 Task: Create Card Business Continuity Planning in Board IT Project Management to Workspace Cloud Management. Create Card Maintenance Execution Review in Board DevOps to Workspace Cloud Management. Create Card Data Backup and Recovery Planning in Board Sales Pipeline Management and Optimization to Workspace Cloud Management
Action: Mouse moved to (69, 305)
Screenshot: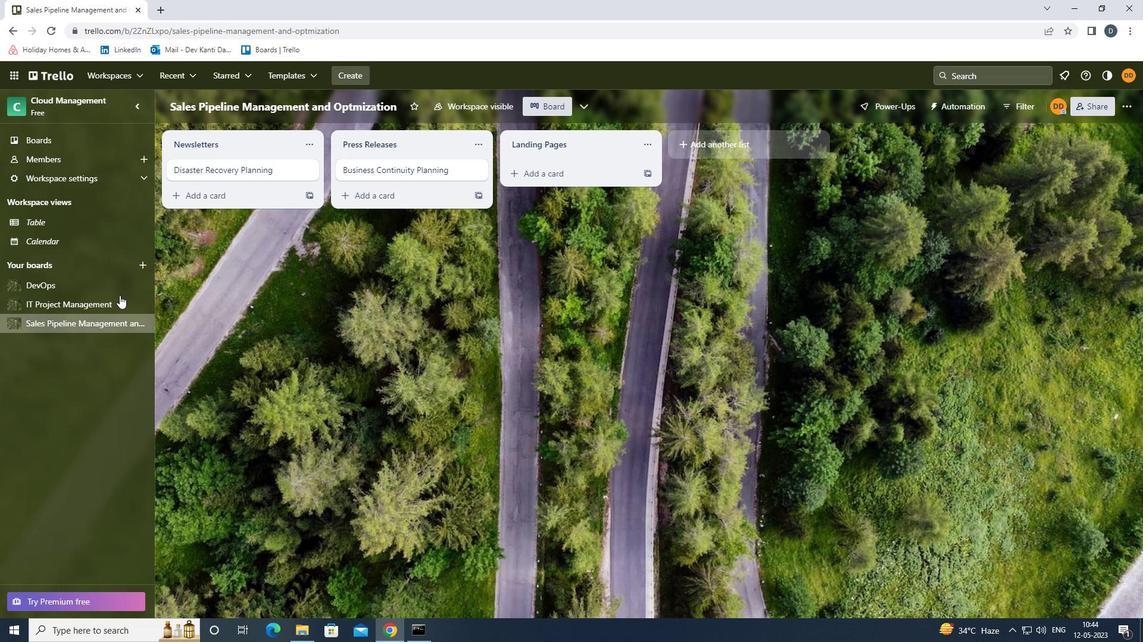 
Action: Mouse pressed left at (69, 305)
Screenshot: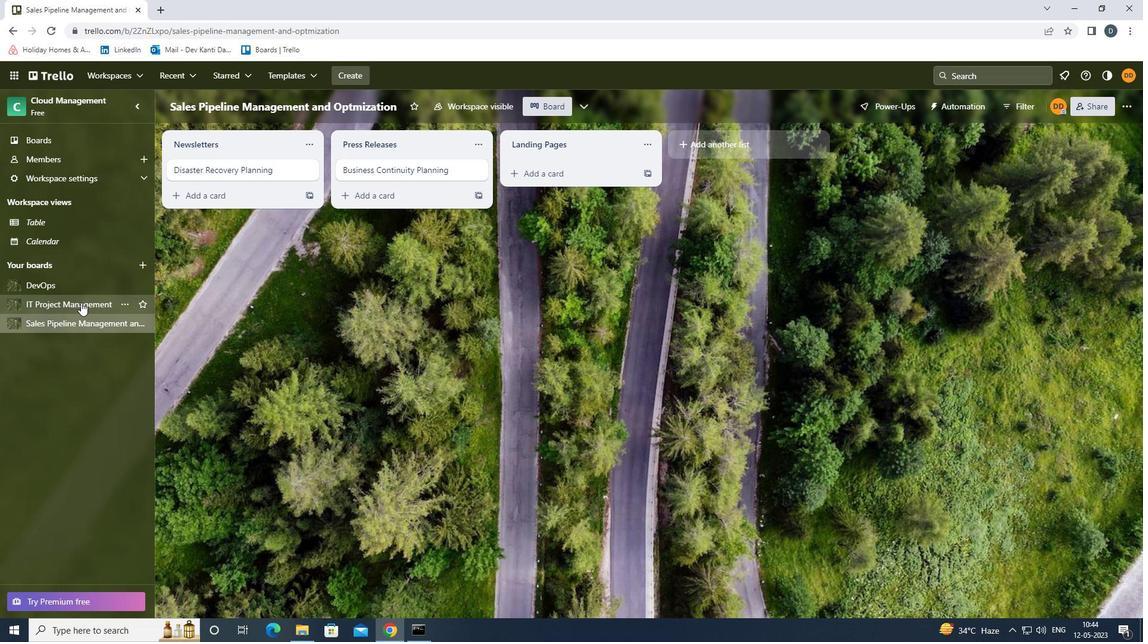 
Action: Mouse moved to (545, 172)
Screenshot: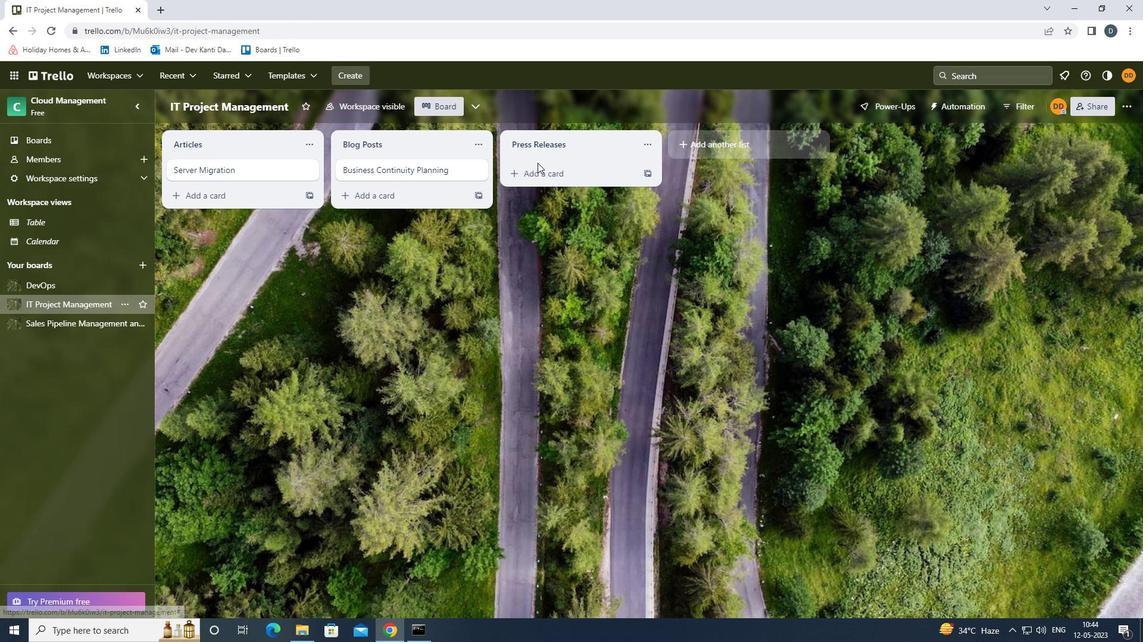 
Action: Mouse pressed left at (545, 172)
Screenshot: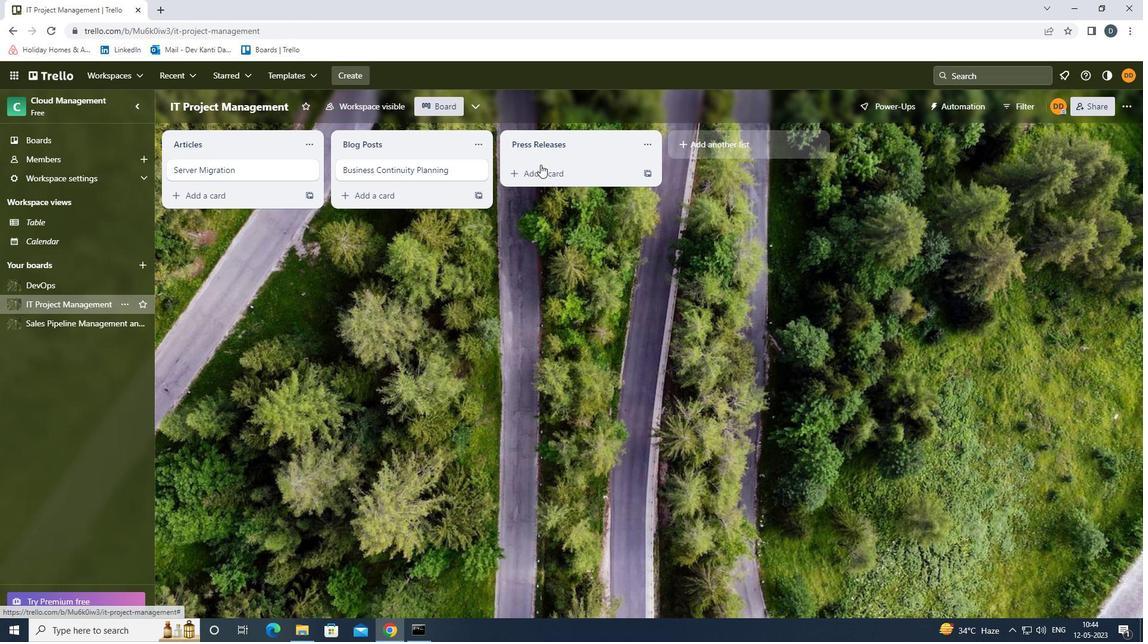 
Action: Key pressed <Key.shift><Key.shift><Key.shift><Key.shift><Key.shift><Key.shift><Key.shift>BUSINESS<Key.space><Key.shift>CONTINUITY<Key.space><Key.shift>PLANNING<Key.space><Key.enter>
Screenshot: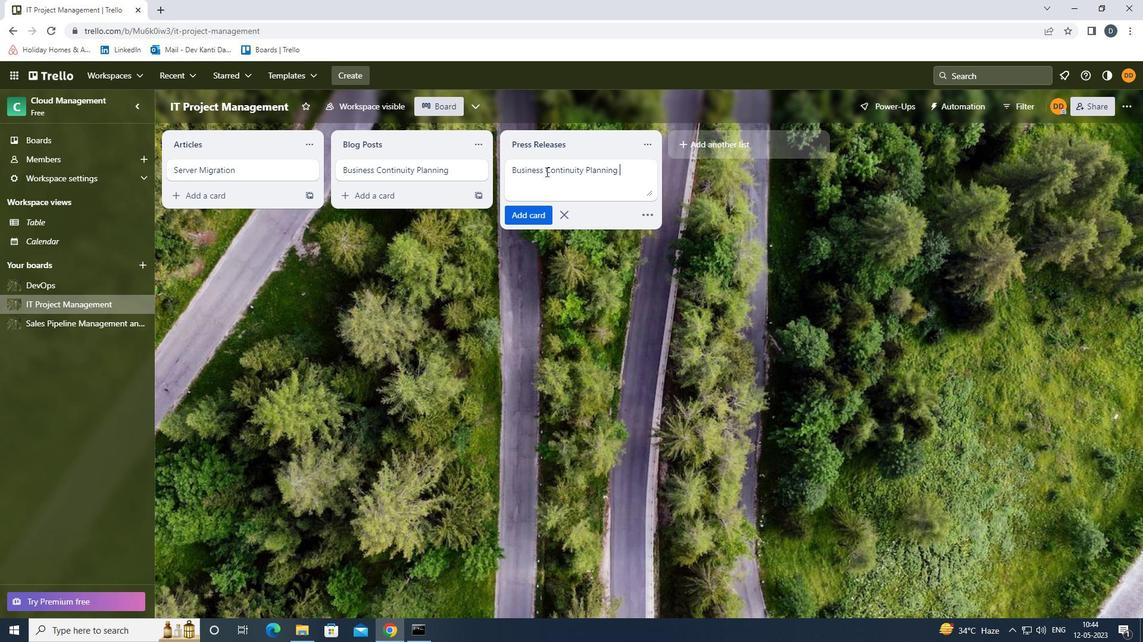 
Action: Mouse moved to (50, 291)
Screenshot: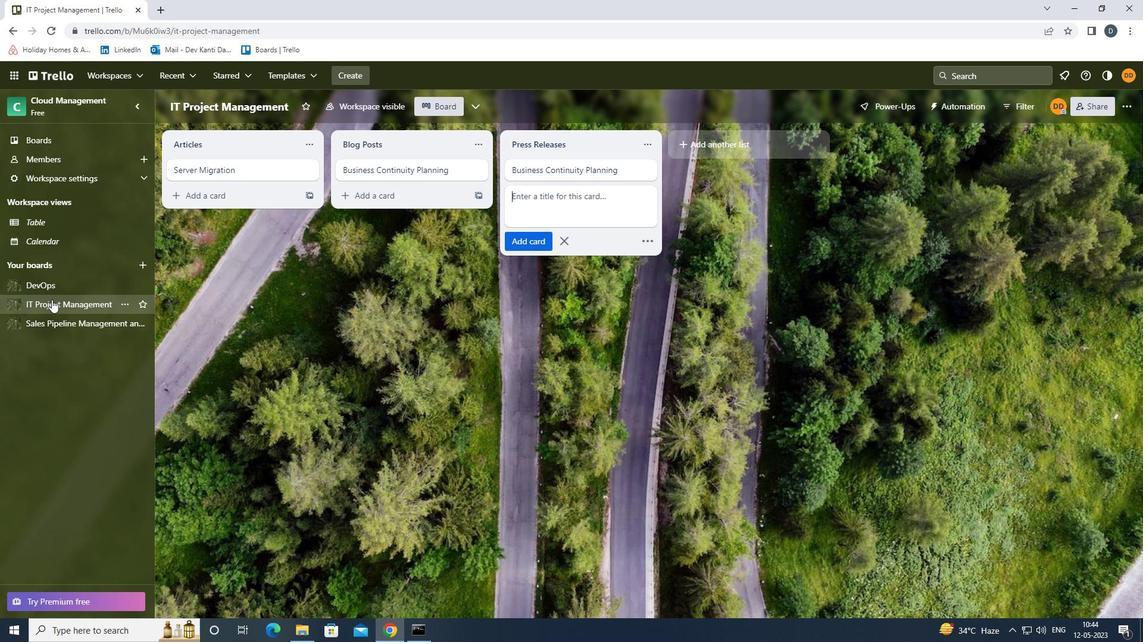 
Action: Mouse pressed left at (50, 291)
Screenshot: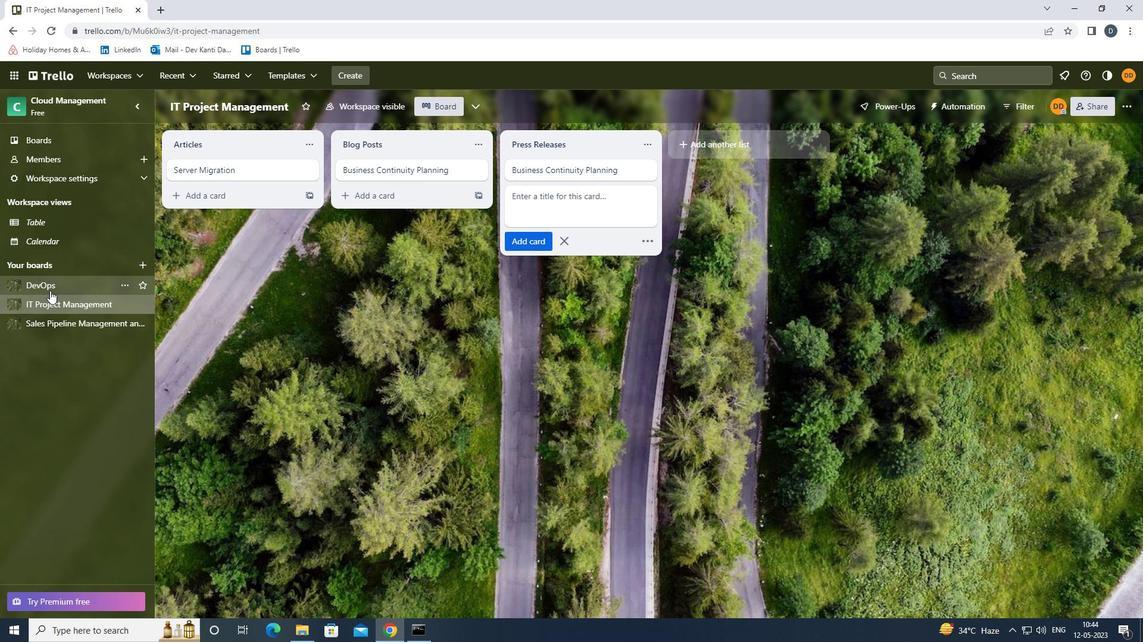
Action: Mouse moved to (542, 176)
Screenshot: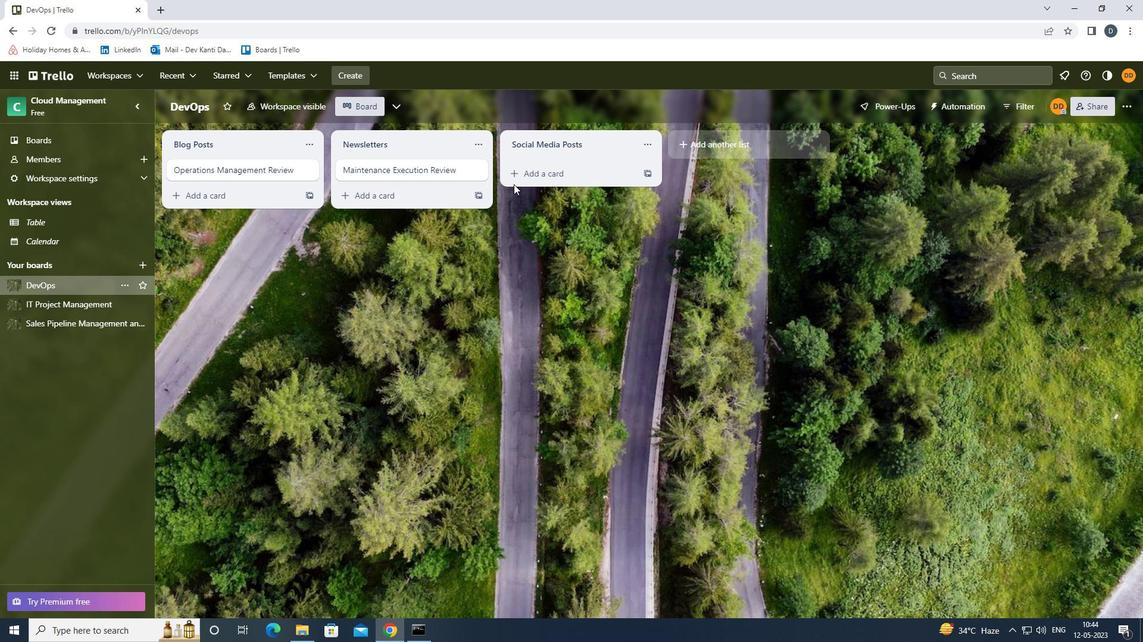 
Action: Mouse pressed left at (542, 176)
Screenshot: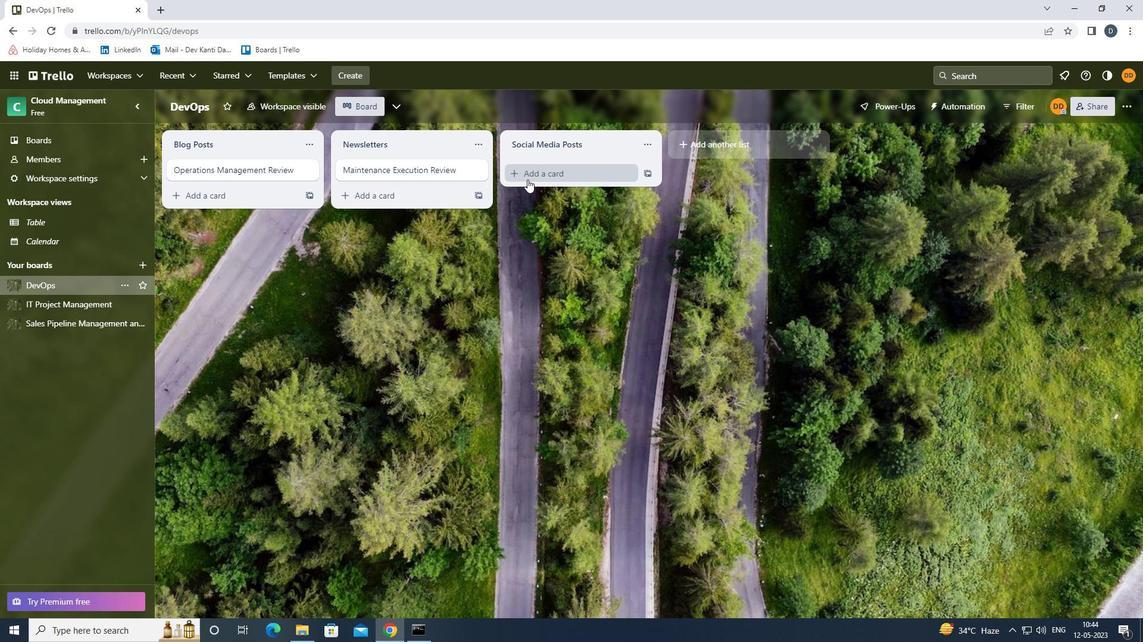 
Action: Mouse moved to (542, 176)
Screenshot: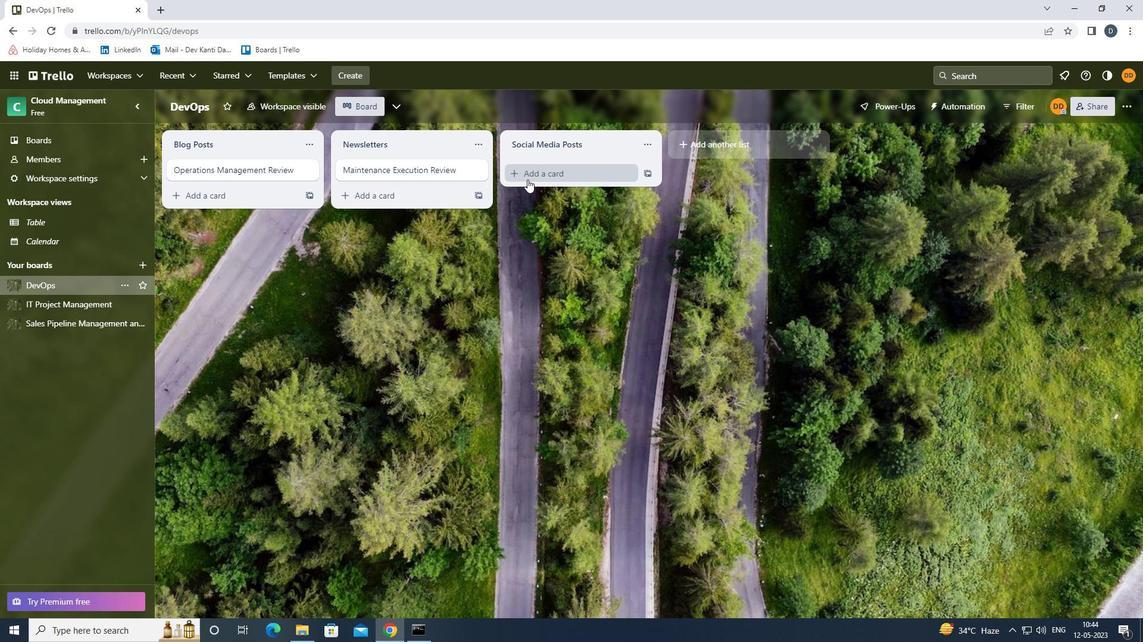 
Action: Key pressed <Key.shift><Key.shift><Key.shift><Key.shift><Key.shift><Key.shift><Key.shift><Key.shift>MAINTENANCE<Key.space><Key.shift><Key.shift><Key.shift><Key.shift><Key.shift><Key.shift><Key.shift><Key.shift>EXECUTION<Key.space><Key.shift><Key.shift><Key.shift><Key.shift><Key.shift><Key.shift>REVIEW<Key.enter>
Screenshot: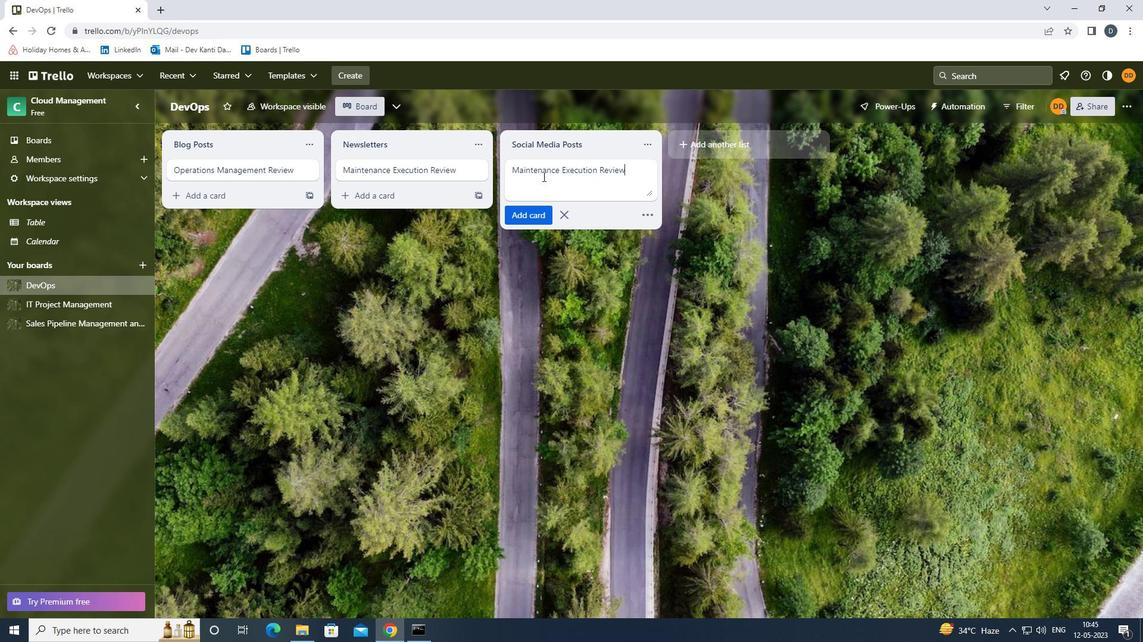 
Action: Mouse moved to (39, 322)
Screenshot: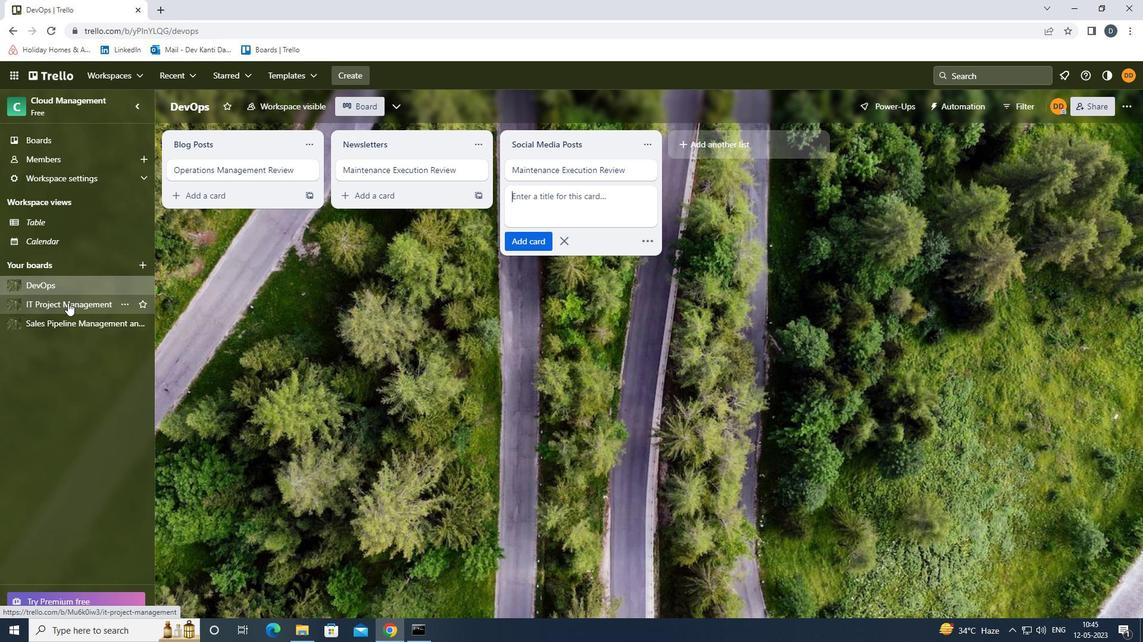 
Action: Mouse pressed left at (39, 322)
Screenshot: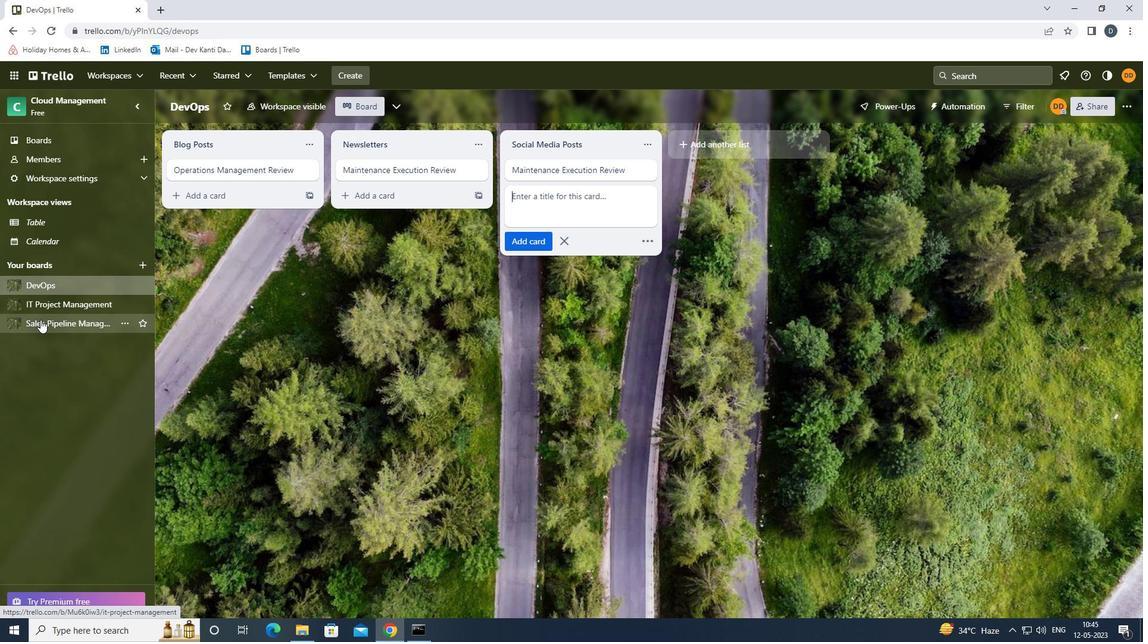 
Action: Mouse moved to (573, 169)
Screenshot: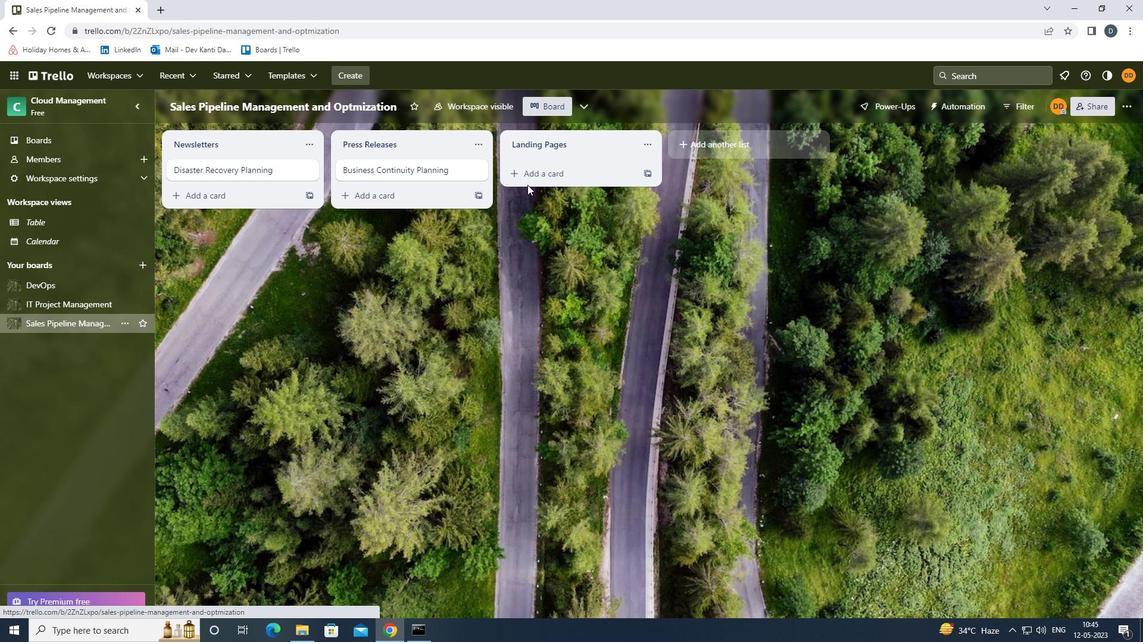 
Action: Mouse pressed left at (573, 169)
Screenshot: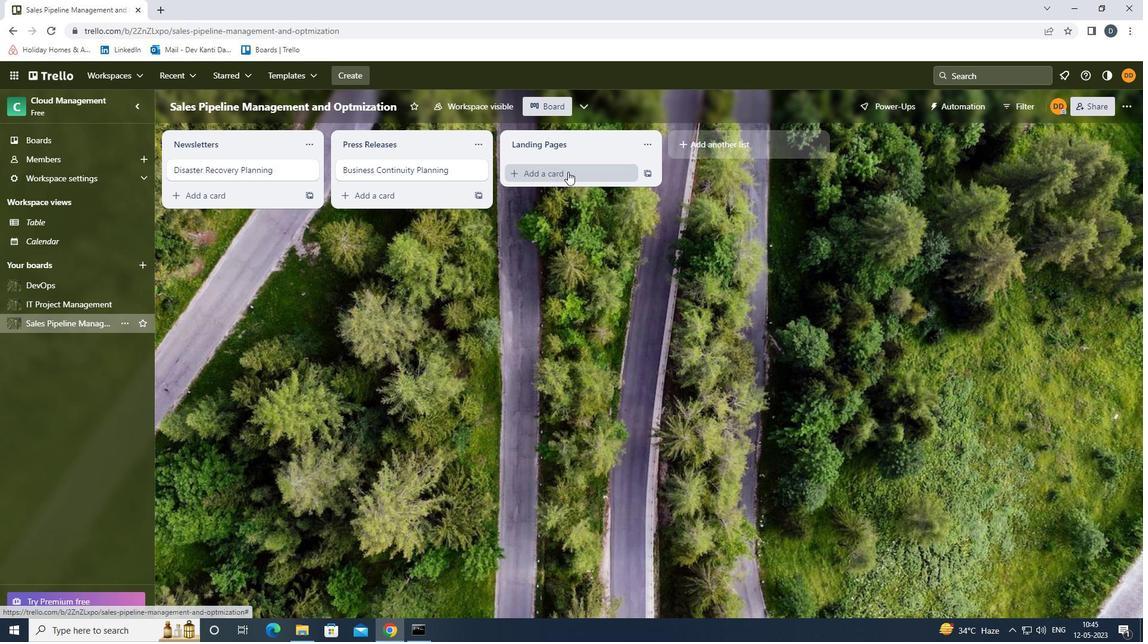 
Action: Key pressed <Key.shift><Key.shift><Key.shift><Key.shift><Key.shift><Key.shift><Key.shift><Key.shift><Key.shift><Key.shift><Key.shift><Key.shift><Key.shift><Key.shift><Key.shift><Key.shift><Key.shift><Key.shift><Key.shift><Key.shift><Key.shift><Key.shift><Key.shift><Key.shift><Key.shift><Key.shift><Key.shift><Key.shift><Key.shift><Key.shift><Key.shift>DATA<Key.space><Key.shift><Key.shift><Key.shift><Key.shift><Key.shift><Key.shift><Key.shift><Key.shift><Key.shift><Key.shift><Key.shift><Key.shift><Key.shift><Key.shift><Key.shift><Key.shift>BACKUP<Key.space>AND<Key.space><Key.shift>RECOVERY<Key.space><Key.shift>PLANNING<Key.enter>
Screenshot: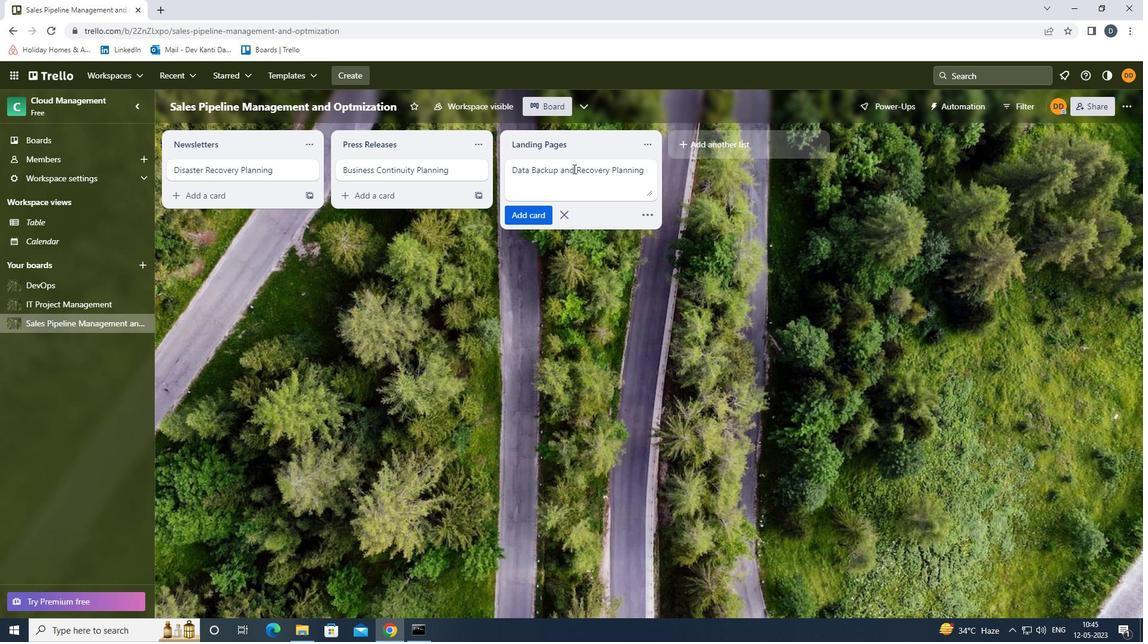 
Action: Mouse moved to (854, 245)
Screenshot: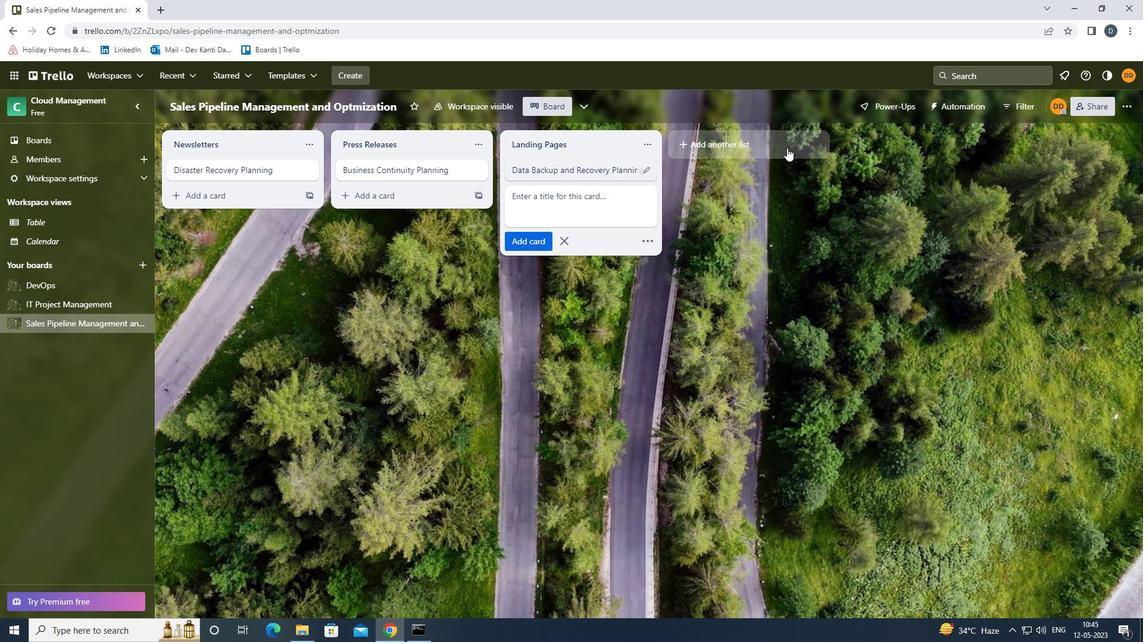 
Action: Mouse pressed left at (854, 245)
Screenshot: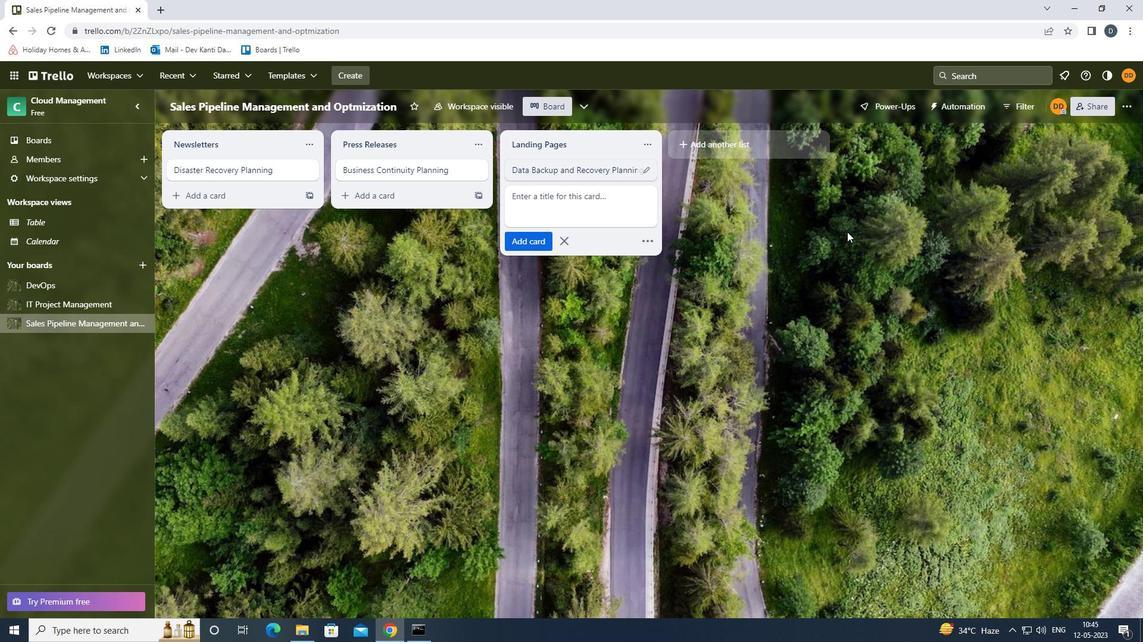 
